 Task: Open a template Informal Letter by  Plum save the file as illustration.txt Remove the following options from template: 'your brand'. Replace Hello Fan with ' Hello' and change the date to 30 June, 2023. Replace body of the letter with  I wanted to express my deepest gratitude for your help. Your assistance made a significant difference in my life. Thank you from the bottom of my heart.; apply Font Style 'Tahoma' and font size  14 Add name: Jane
Action: Mouse moved to (683, 87)
Screenshot: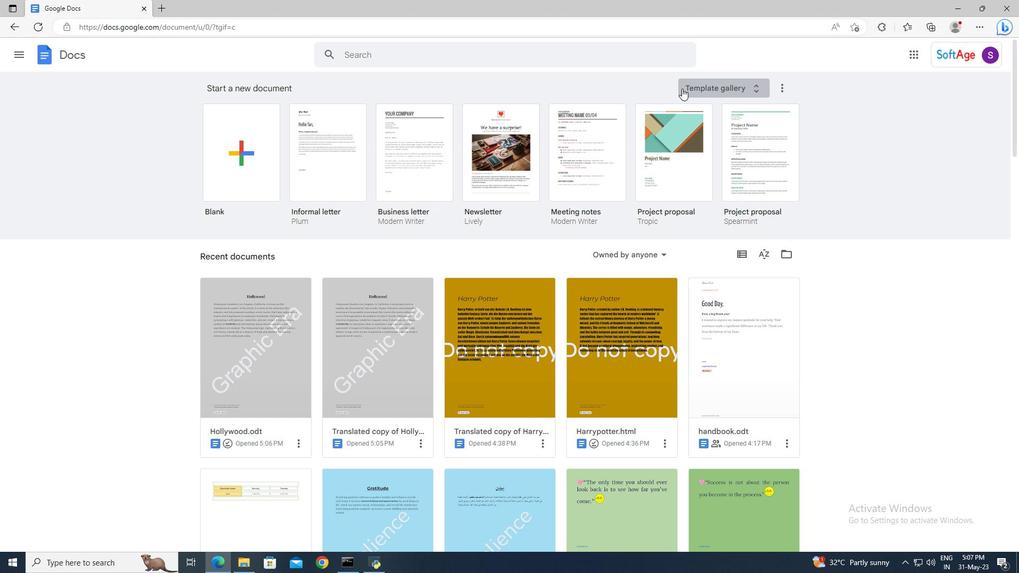 
Action: Mouse pressed left at (683, 87)
Screenshot: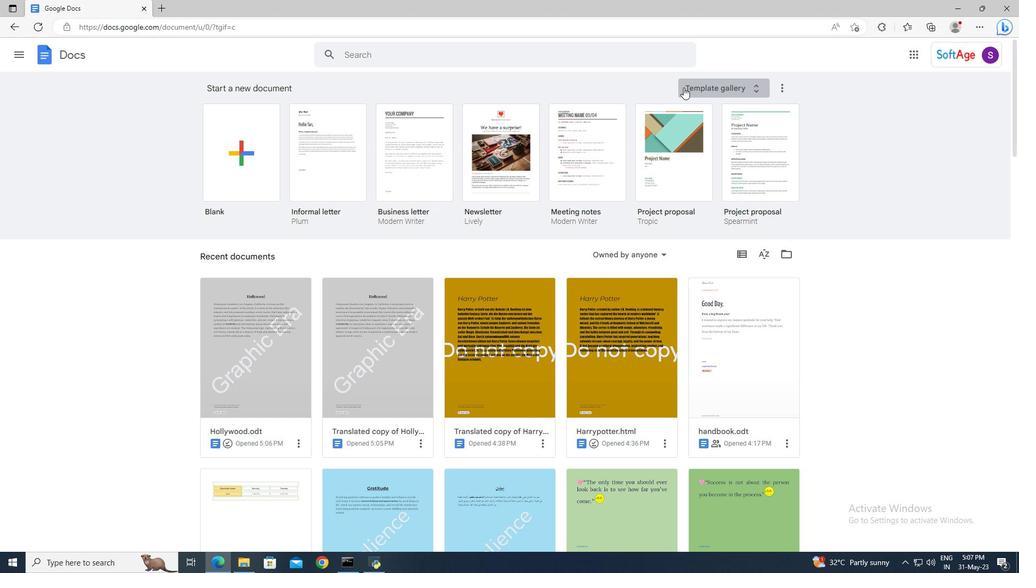 
Action: Mouse moved to (673, 128)
Screenshot: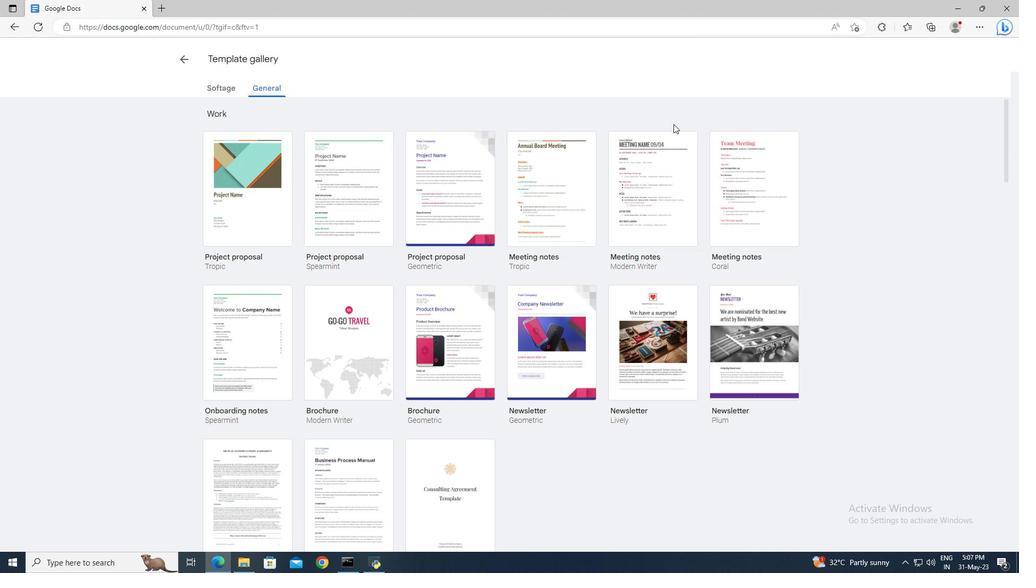 
Action: Mouse scrolled (673, 128) with delta (0, 0)
Screenshot: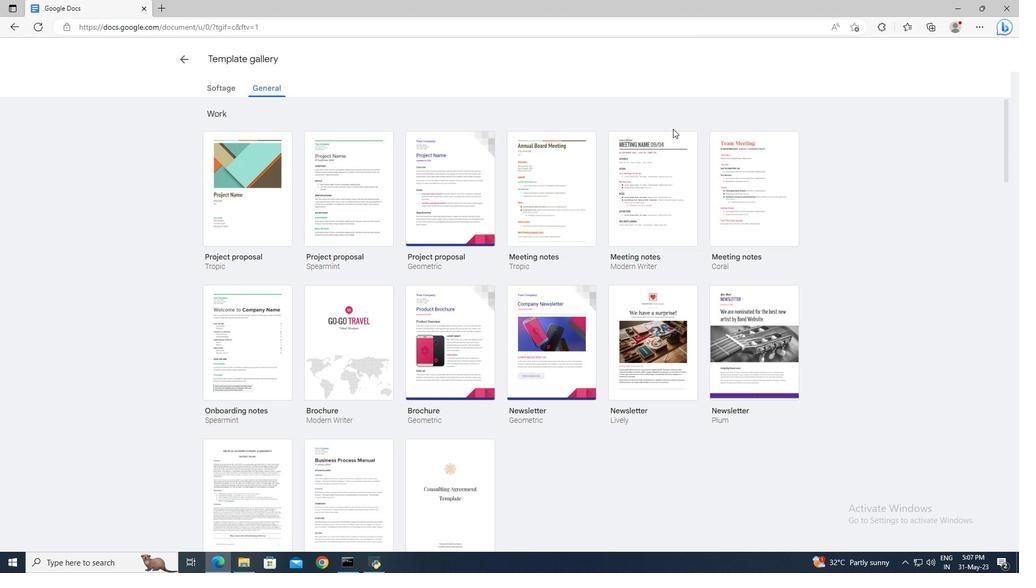 
Action: Mouse scrolled (673, 128) with delta (0, 0)
Screenshot: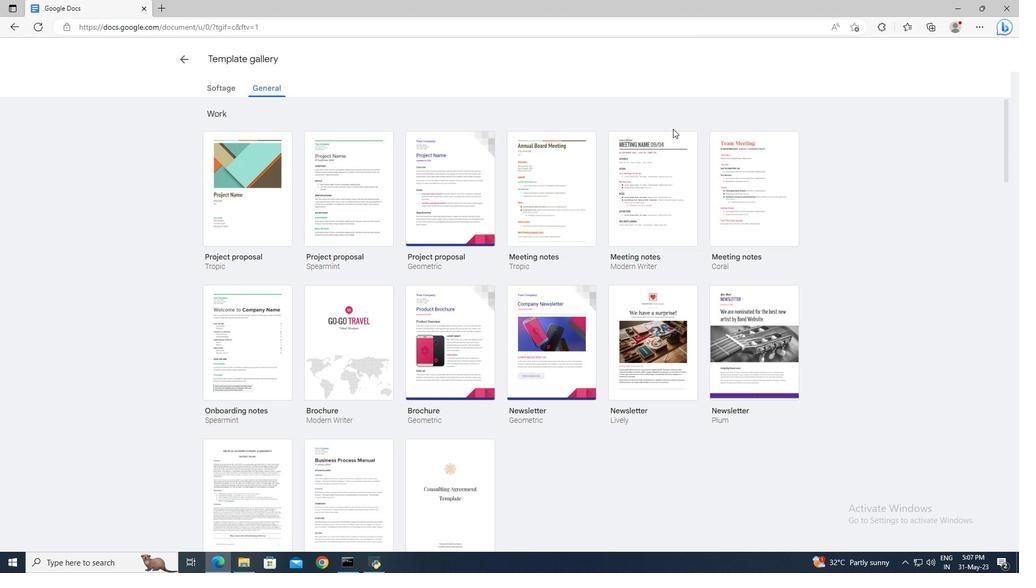 
Action: Mouse scrolled (673, 128) with delta (0, 0)
Screenshot: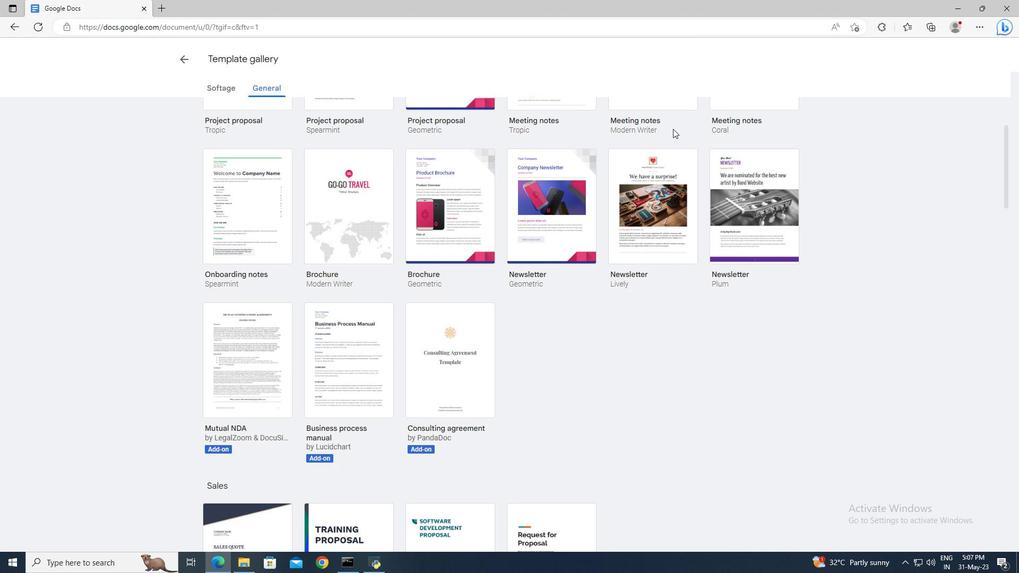 
Action: Mouse scrolled (673, 128) with delta (0, 0)
Screenshot: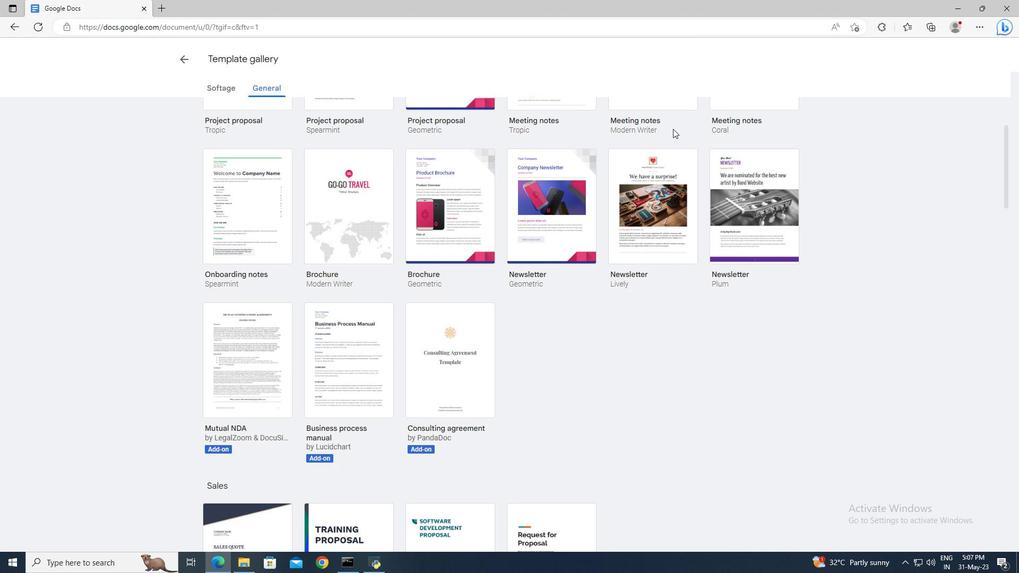 
Action: Mouse scrolled (673, 128) with delta (0, 0)
Screenshot: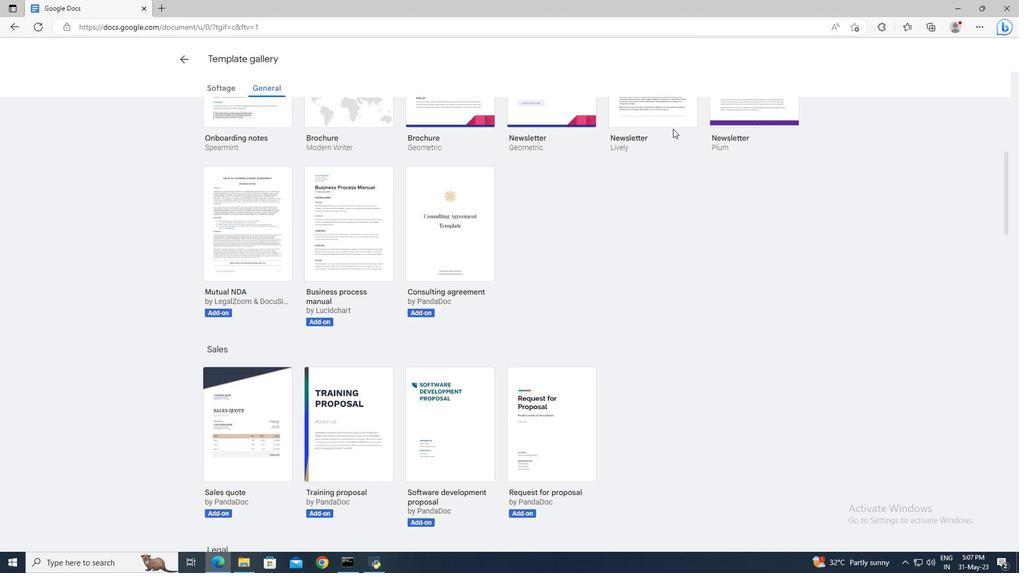 
Action: Mouse scrolled (673, 128) with delta (0, 0)
Screenshot: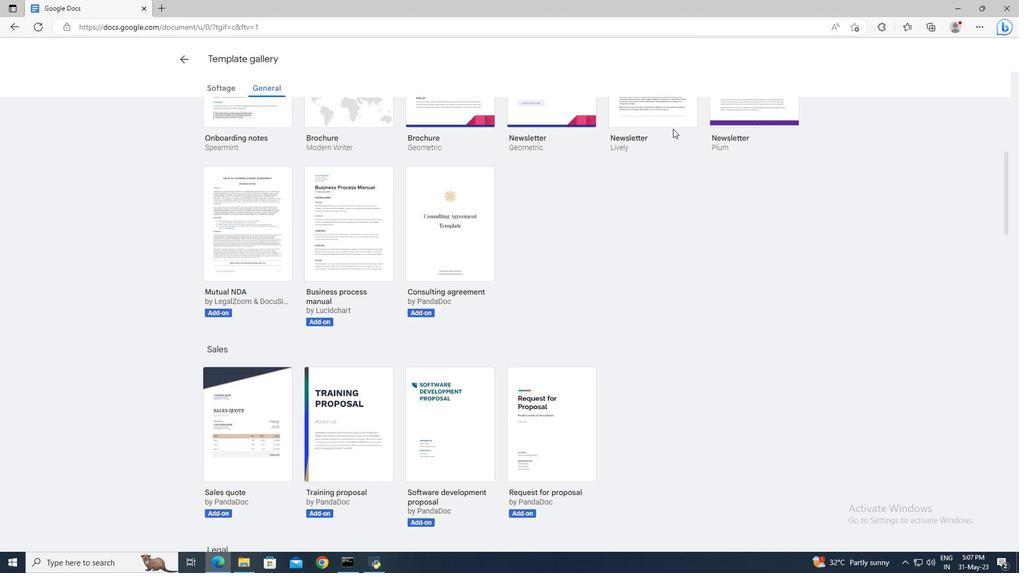 
Action: Mouse scrolled (673, 128) with delta (0, 0)
Screenshot: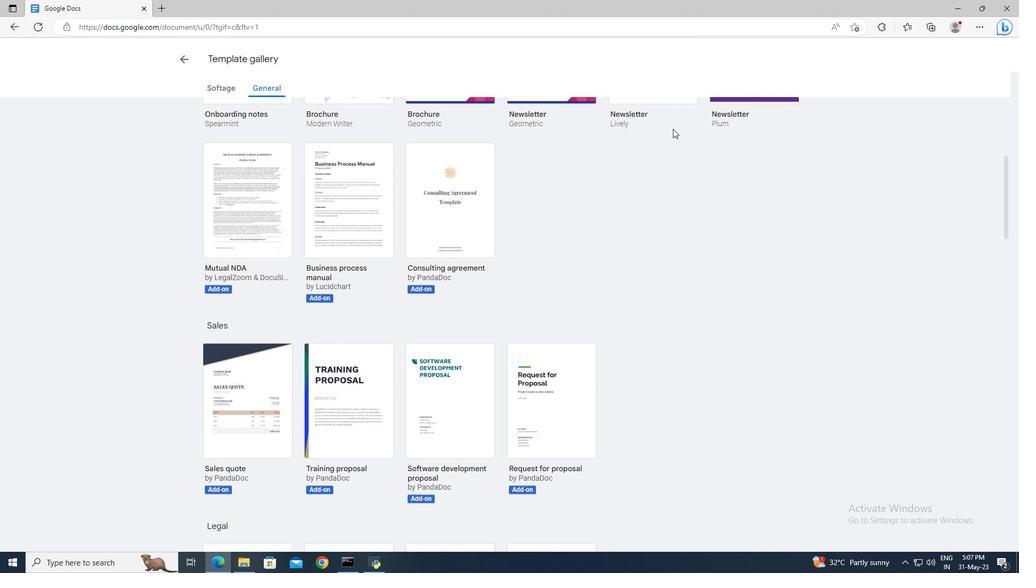 
Action: Mouse scrolled (673, 128) with delta (0, 0)
Screenshot: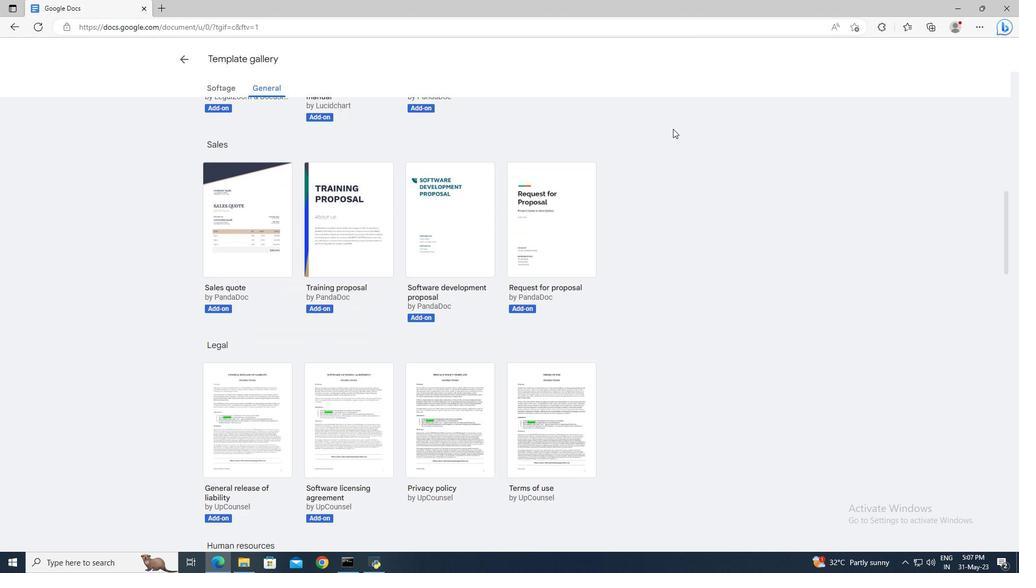 
Action: Mouse scrolled (673, 128) with delta (0, 0)
Screenshot: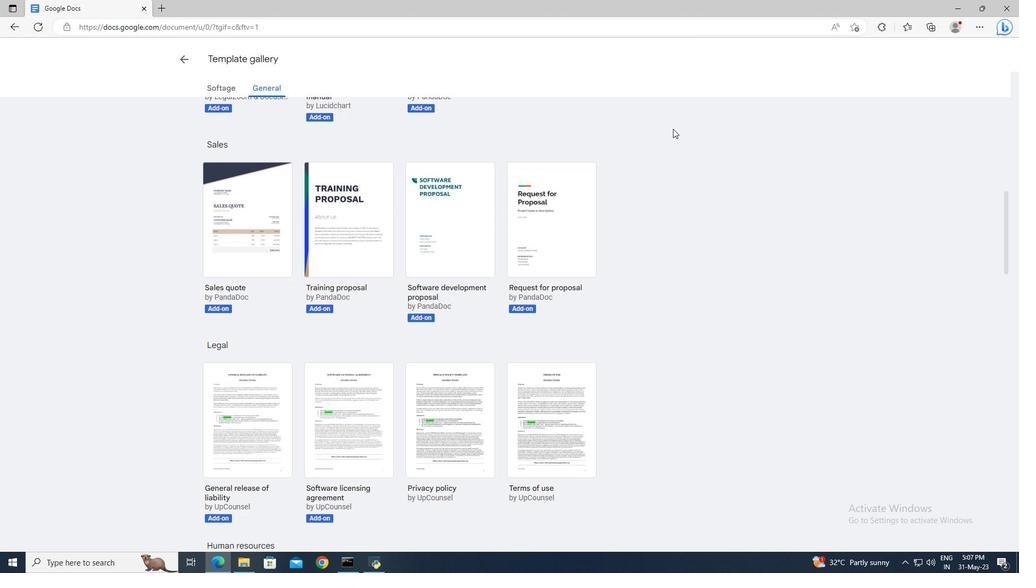 
Action: Mouse scrolled (673, 128) with delta (0, 0)
Screenshot: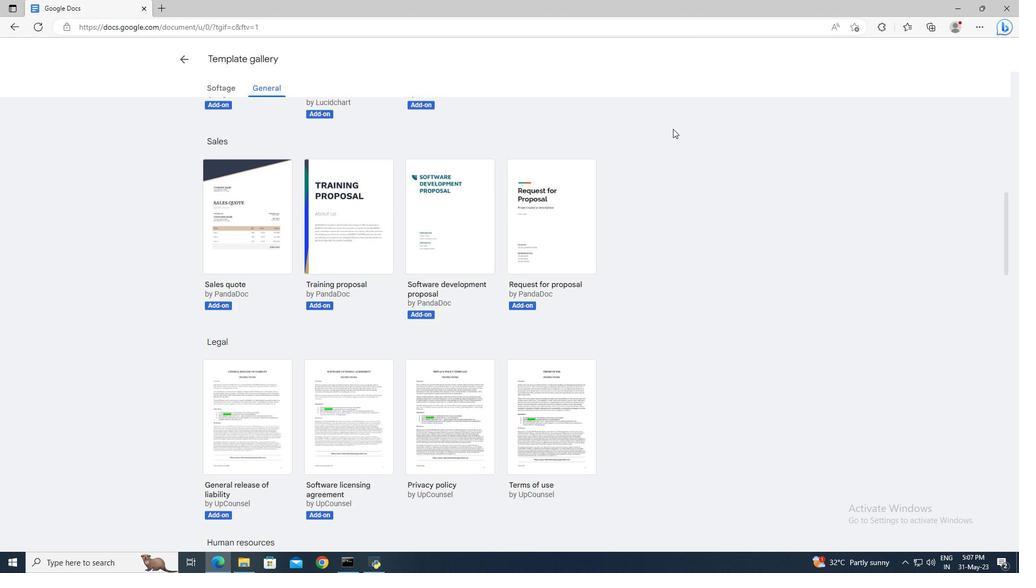 
Action: Mouse scrolled (673, 128) with delta (0, 0)
Screenshot: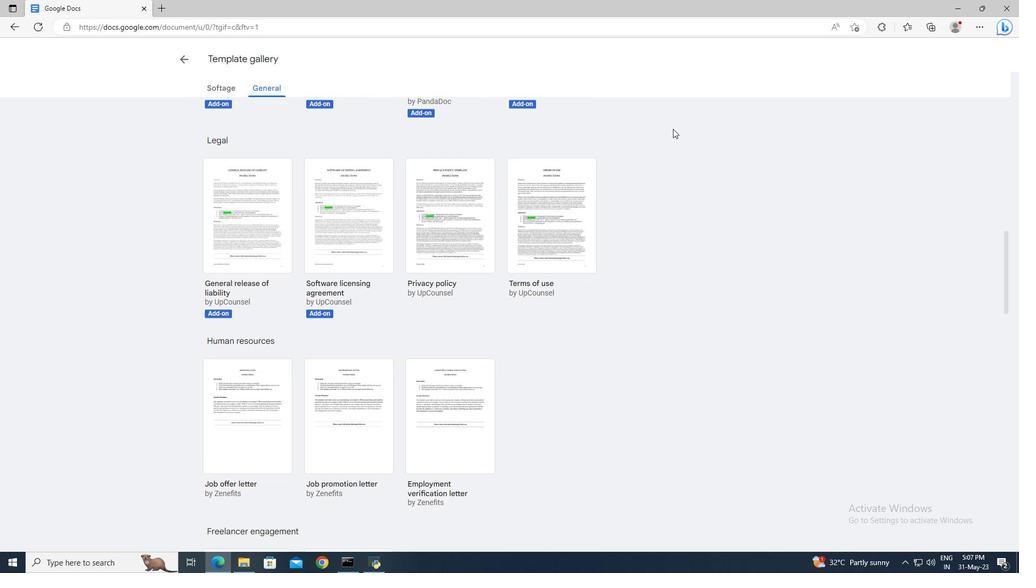
Action: Mouse scrolled (673, 128) with delta (0, 0)
Screenshot: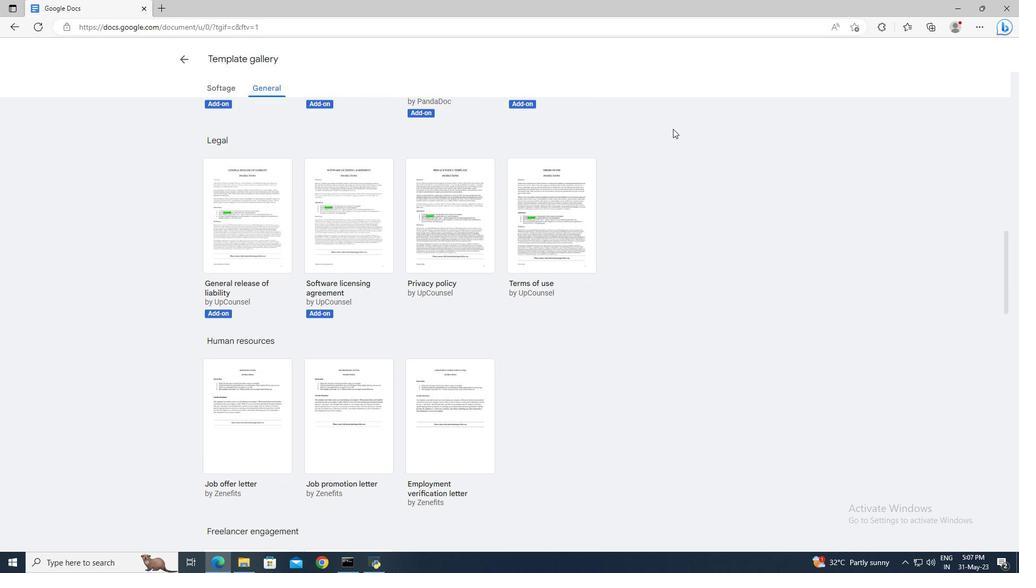 
Action: Mouse scrolled (673, 128) with delta (0, 0)
Screenshot: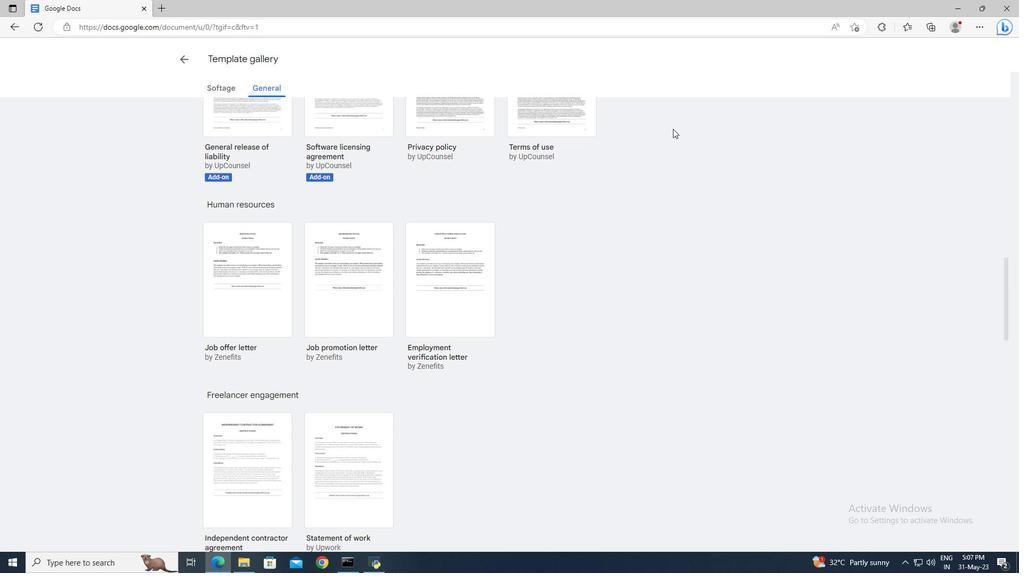 
Action: Mouse scrolled (673, 128) with delta (0, 0)
Screenshot: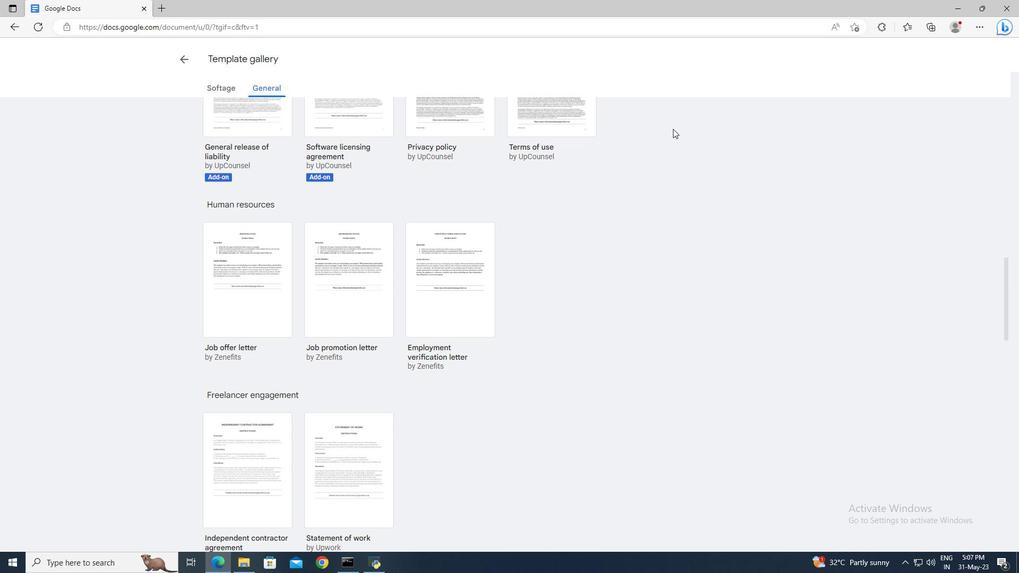 
Action: Mouse scrolled (673, 128) with delta (0, 0)
Screenshot: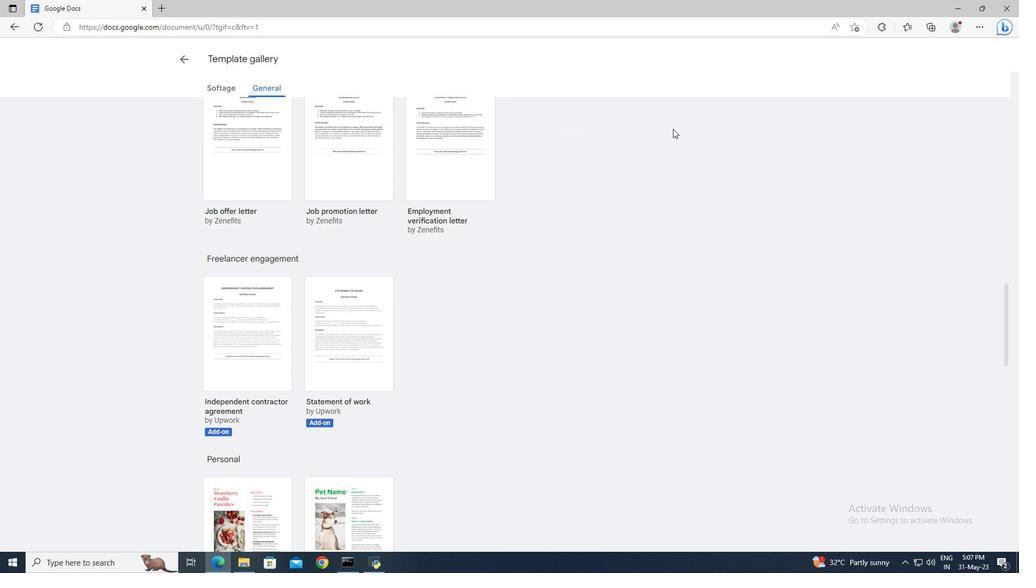 
Action: Mouse scrolled (673, 128) with delta (0, 0)
Screenshot: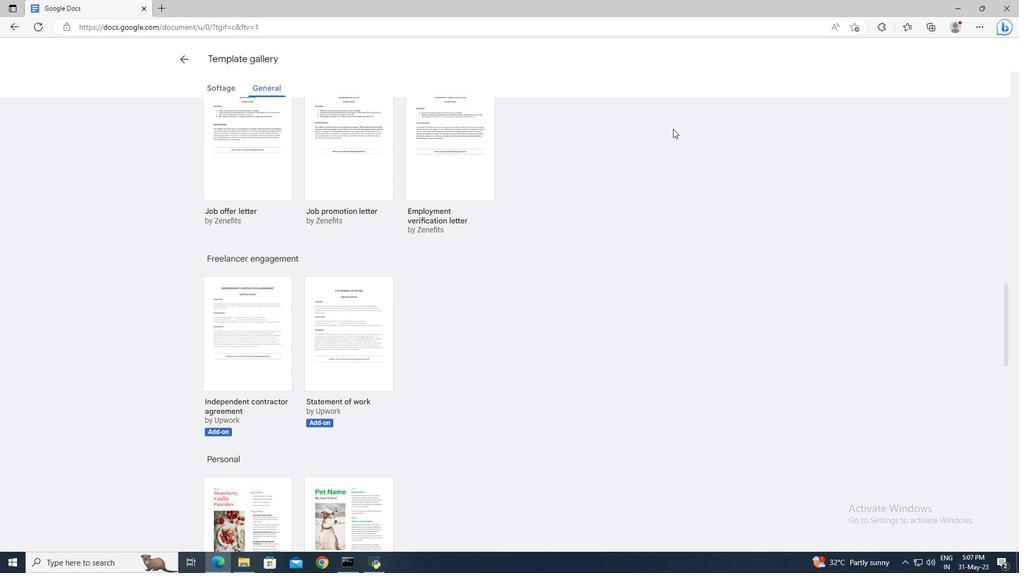 
Action: Mouse scrolled (673, 128) with delta (0, 0)
Screenshot: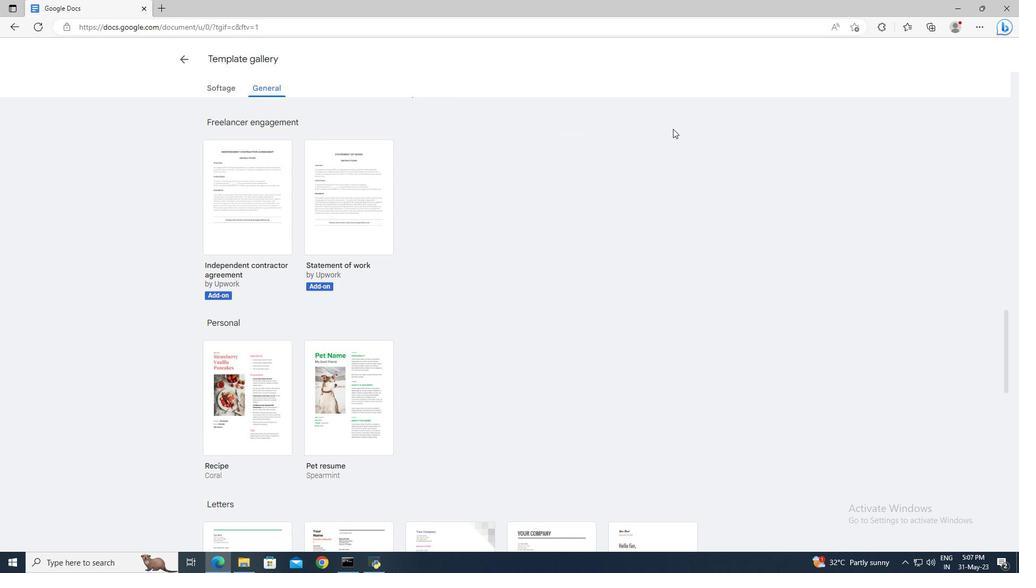 
Action: Mouse scrolled (673, 128) with delta (0, 0)
Screenshot: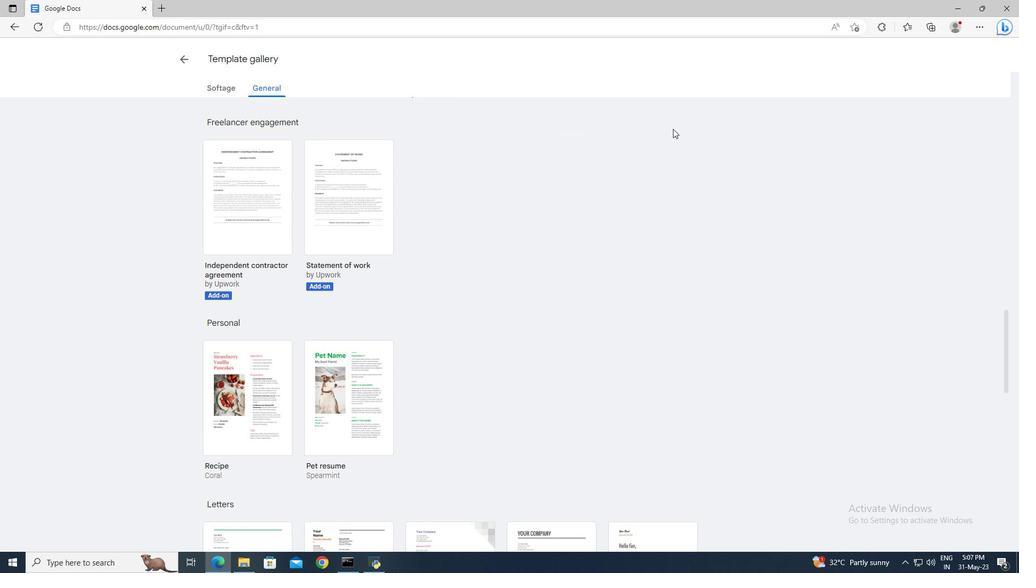 
Action: Mouse moved to (673, 129)
Screenshot: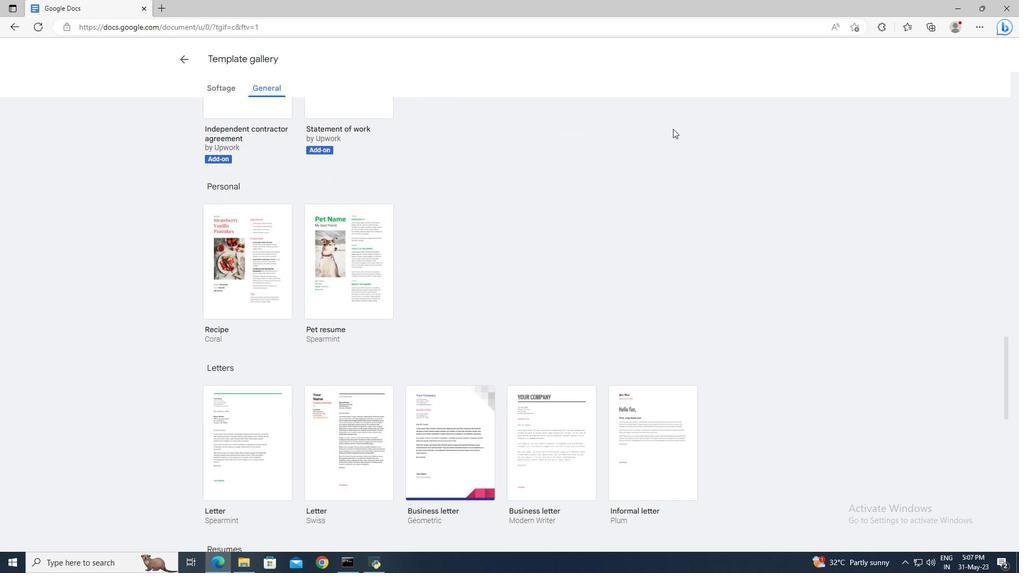 
Action: Mouse scrolled (673, 128) with delta (0, 0)
Screenshot: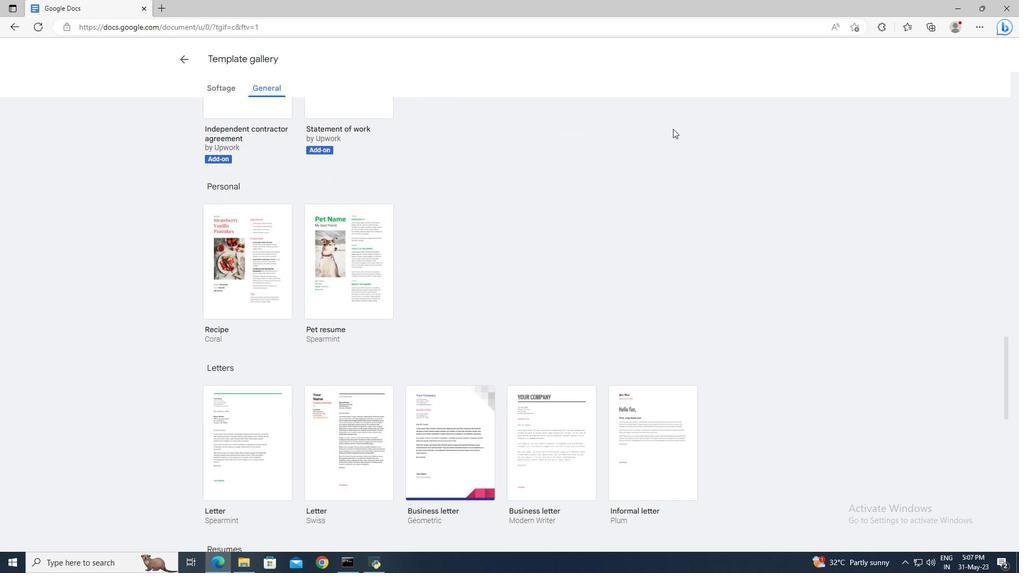 
Action: Mouse scrolled (673, 128) with delta (0, 0)
Screenshot: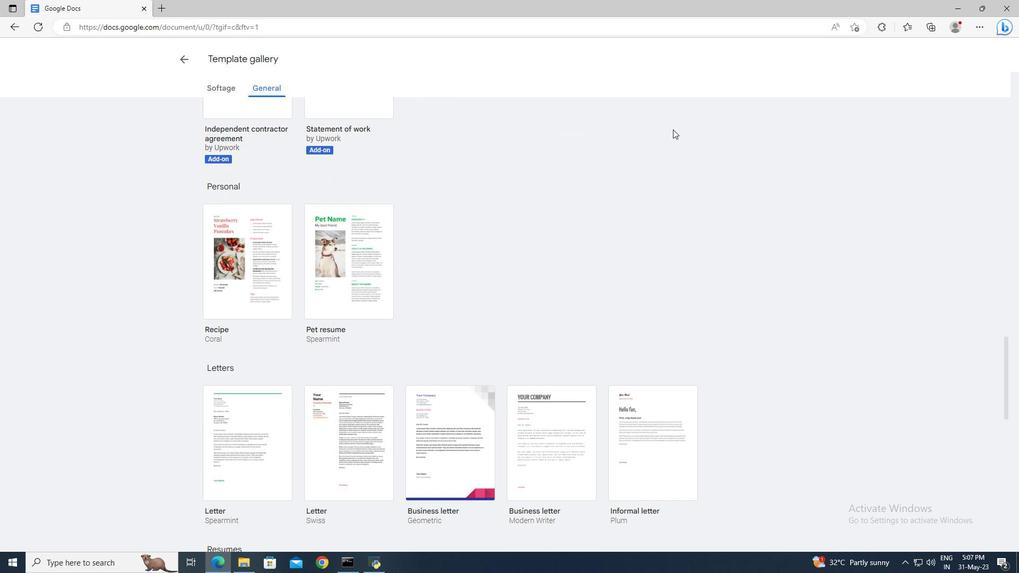
Action: Mouse moved to (658, 288)
Screenshot: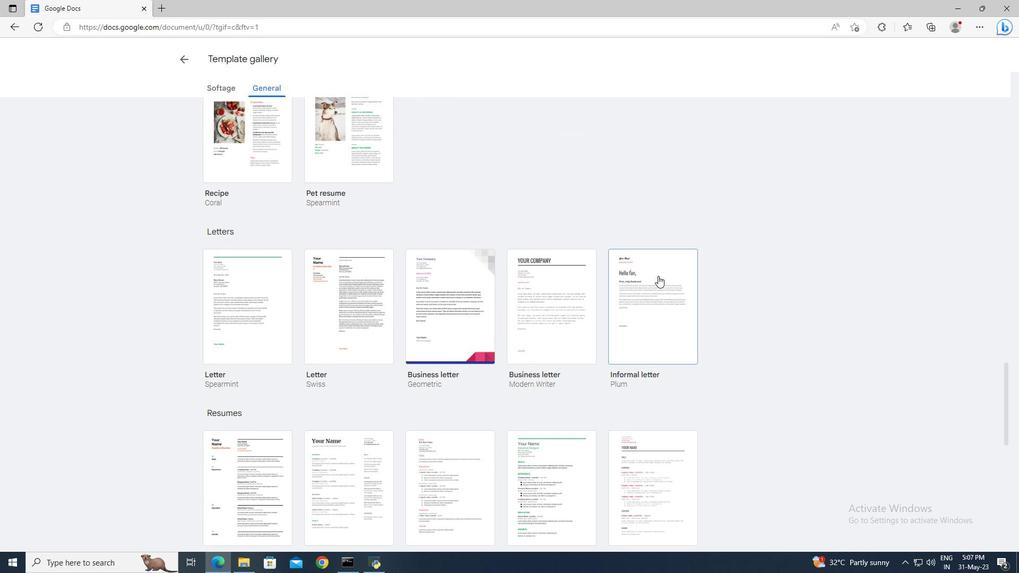 
Action: Mouse pressed left at (658, 288)
Screenshot: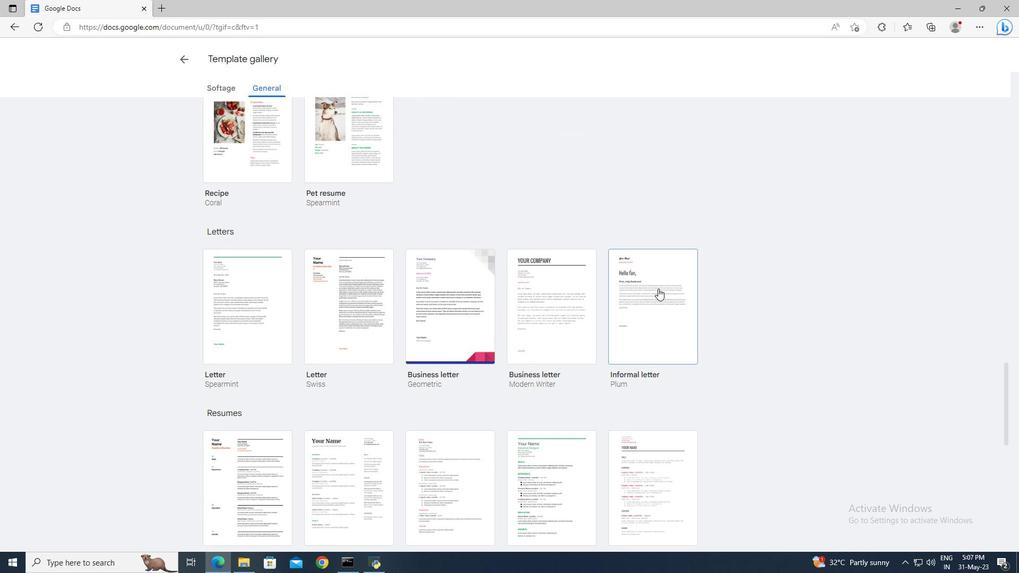 
Action: Mouse moved to (79, 47)
Screenshot: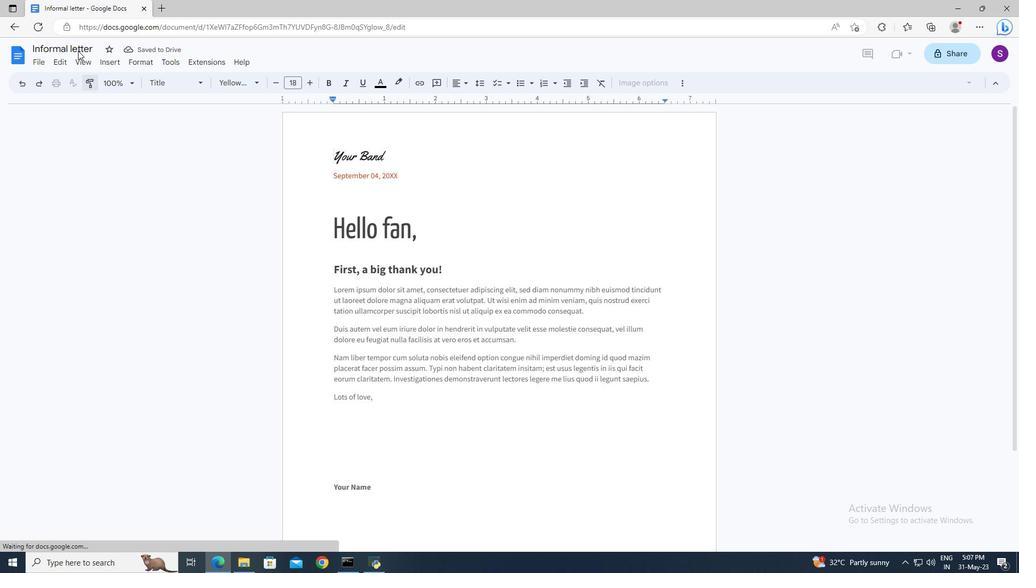 
Action: Mouse pressed left at (79, 47)
Screenshot: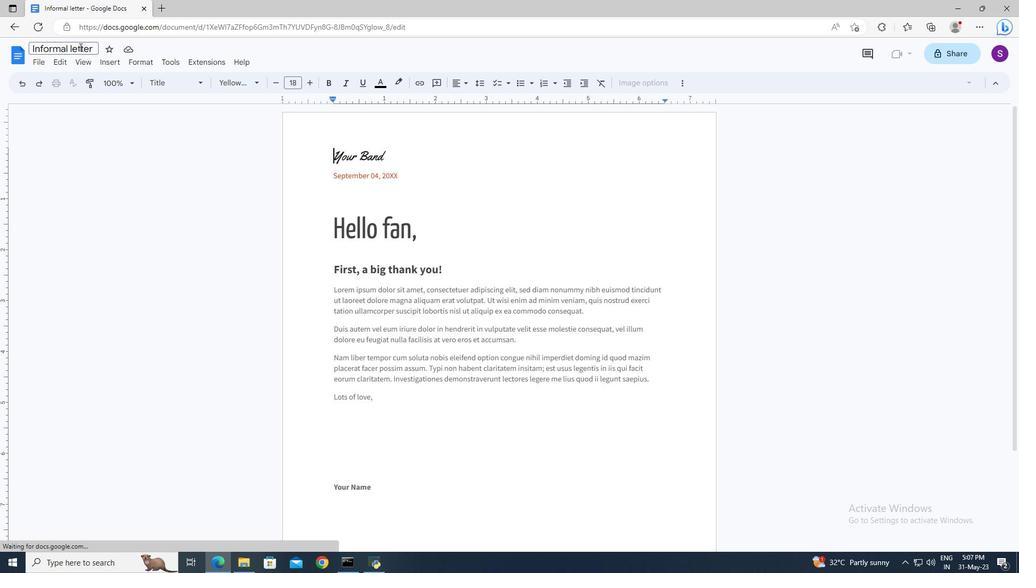 
Action: Key pressed ctrl+A<Key.delete>illustration.txt<Key.enter>
Screenshot: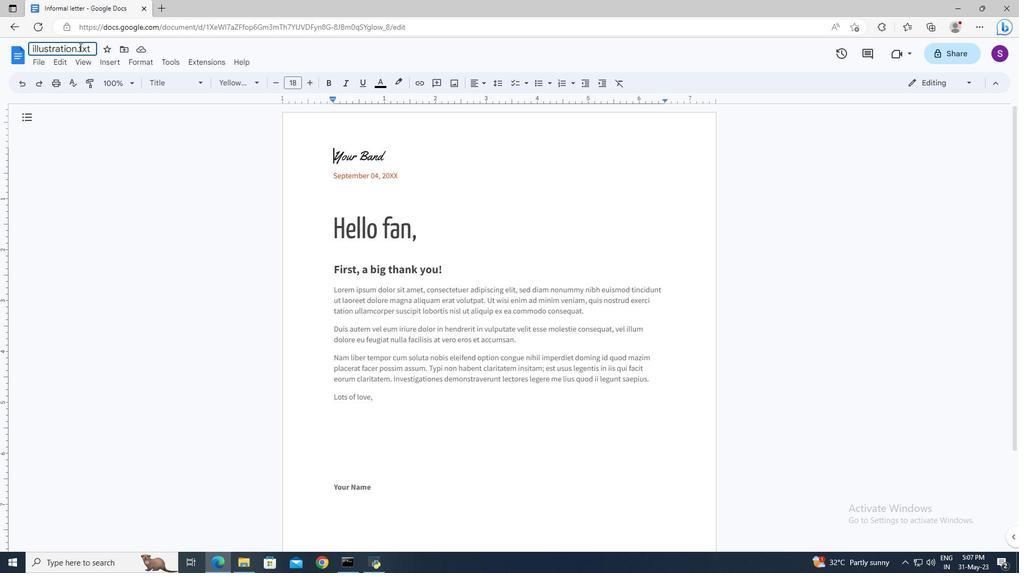 
Action: Mouse moved to (314, 152)
Screenshot: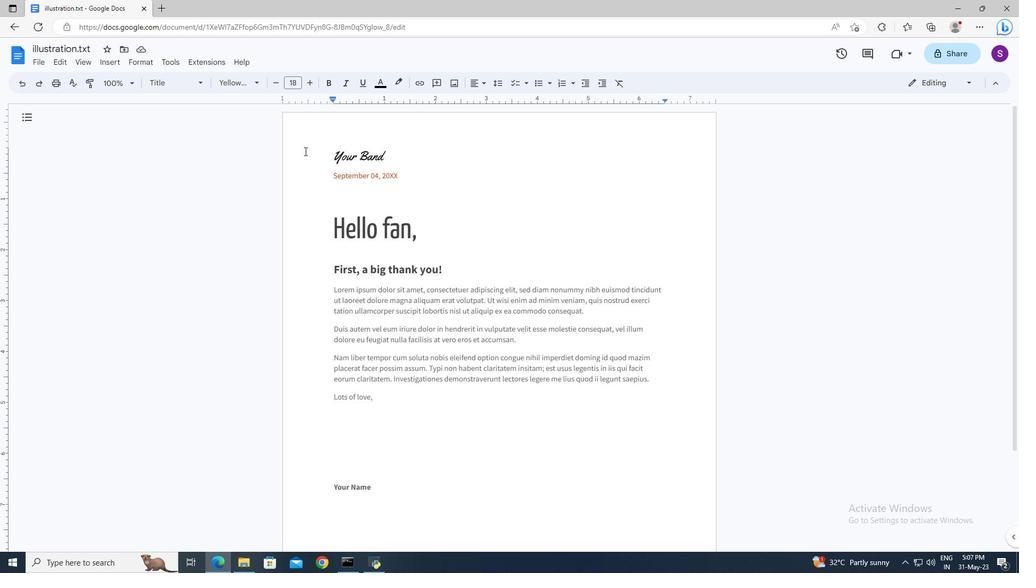 
Action: Key pressed <Key.shift><Key.down><Key.delete>
Screenshot: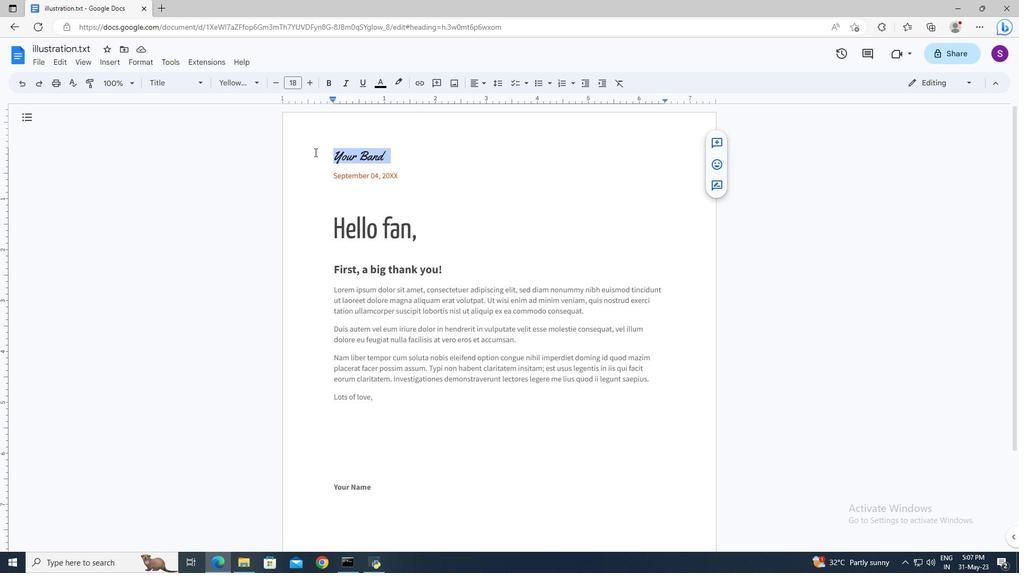 
Action: Mouse moved to (333, 208)
Screenshot: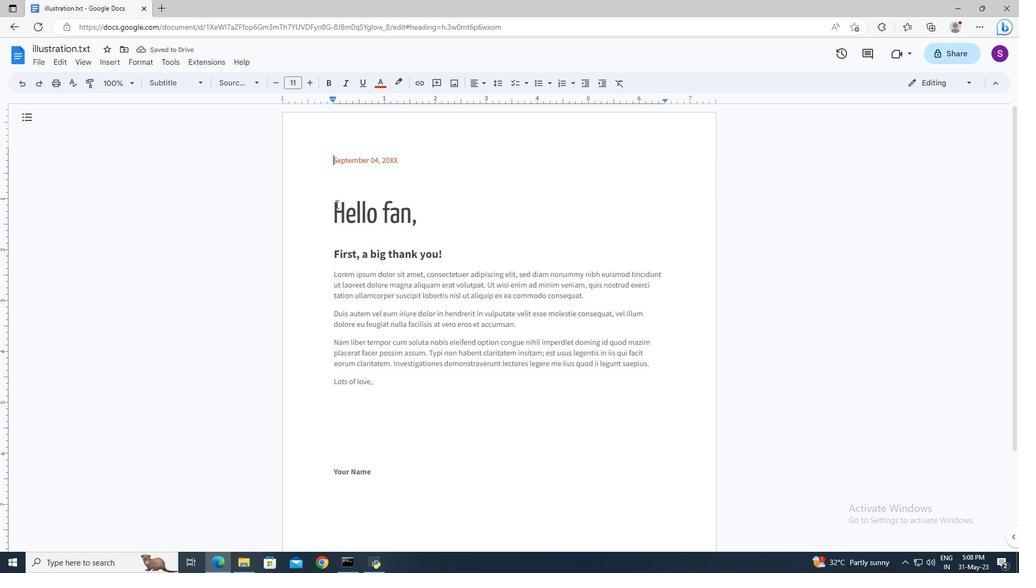 
Action: Mouse pressed left at (333, 208)
Screenshot: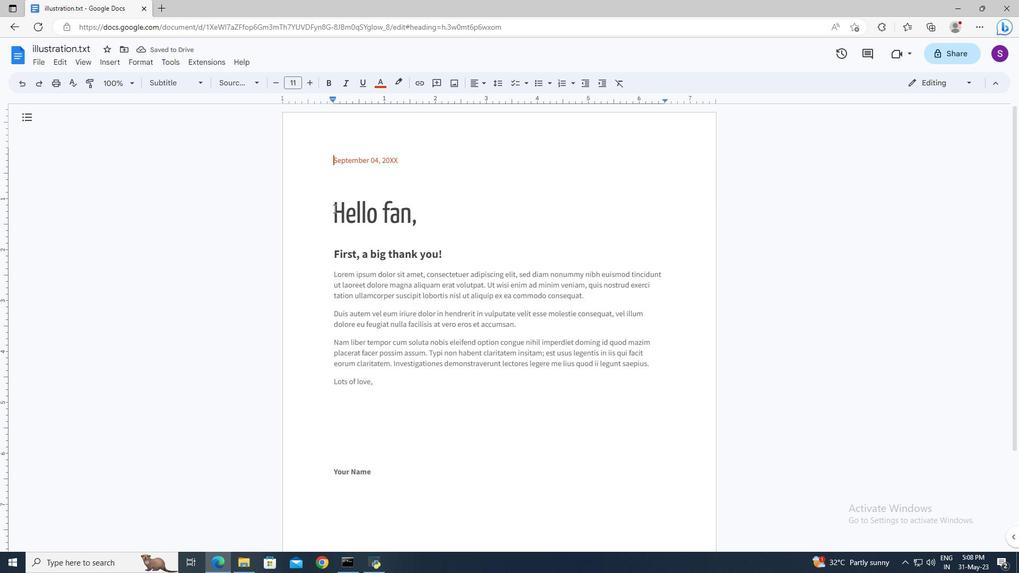 
Action: Key pressed <Key.shift><Key.right><Key.right><Key.shift>Hello
Screenshot: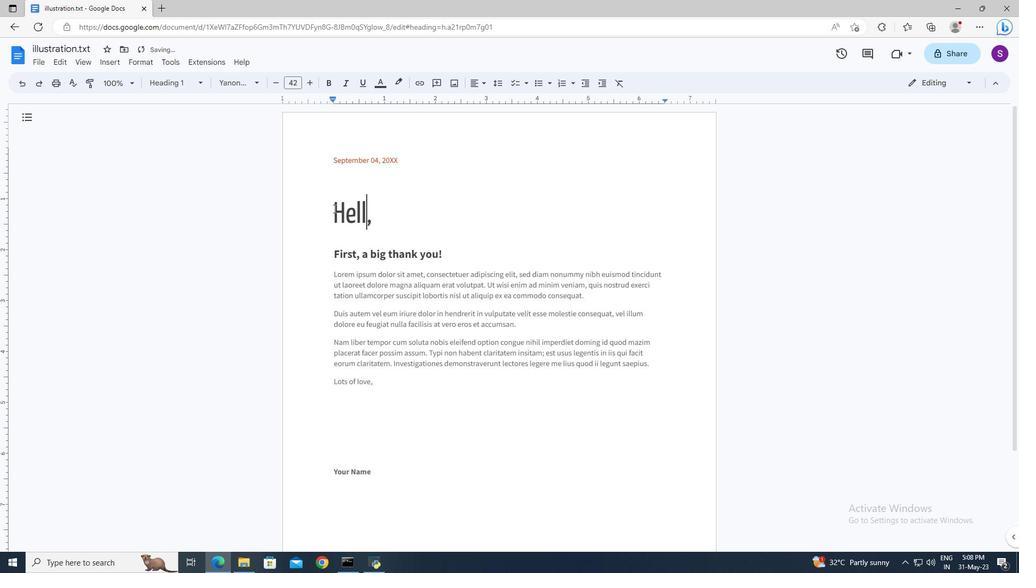 
Action: Mouse moved to (330, 162)
Screenshot: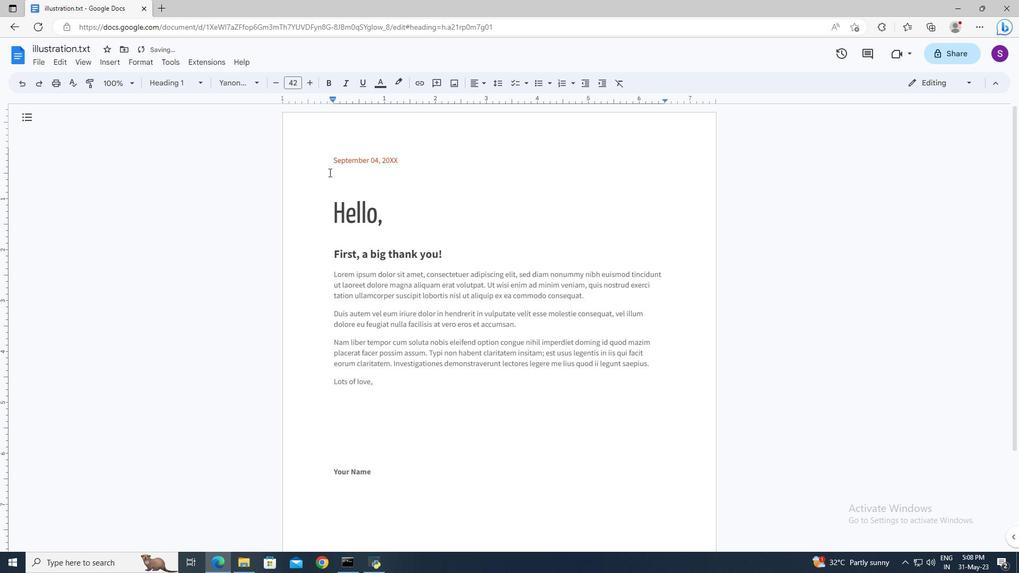
Action: Mouse pressed left at (330, 162)
Screenshot: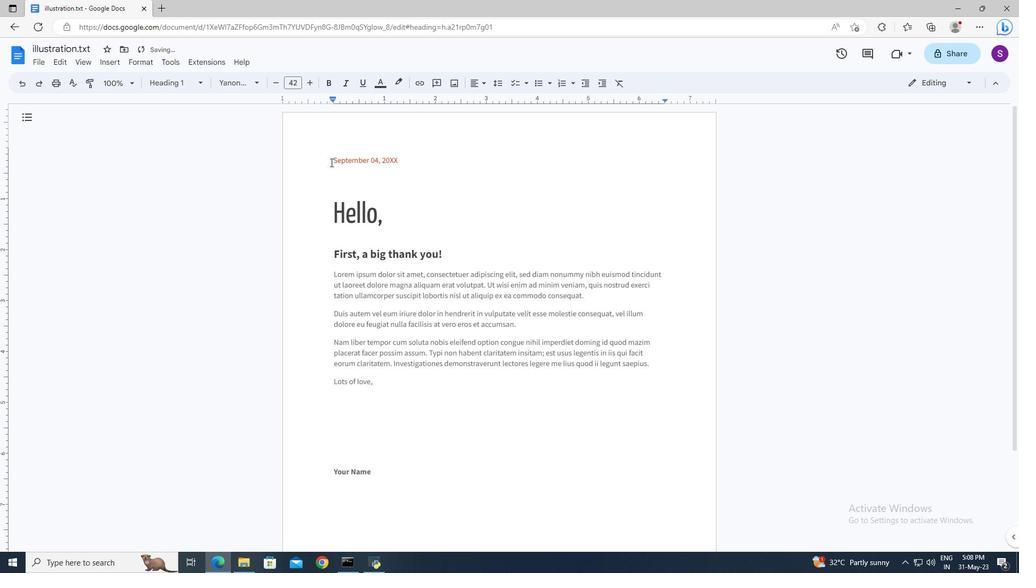 
Action: Key pressed <Key.shift><Key.right><Key.right><Key.right><Key.shift><Key.right><Key.delete>30<Key.space><Key.shift>June,<Key.space>2023
Screenshot: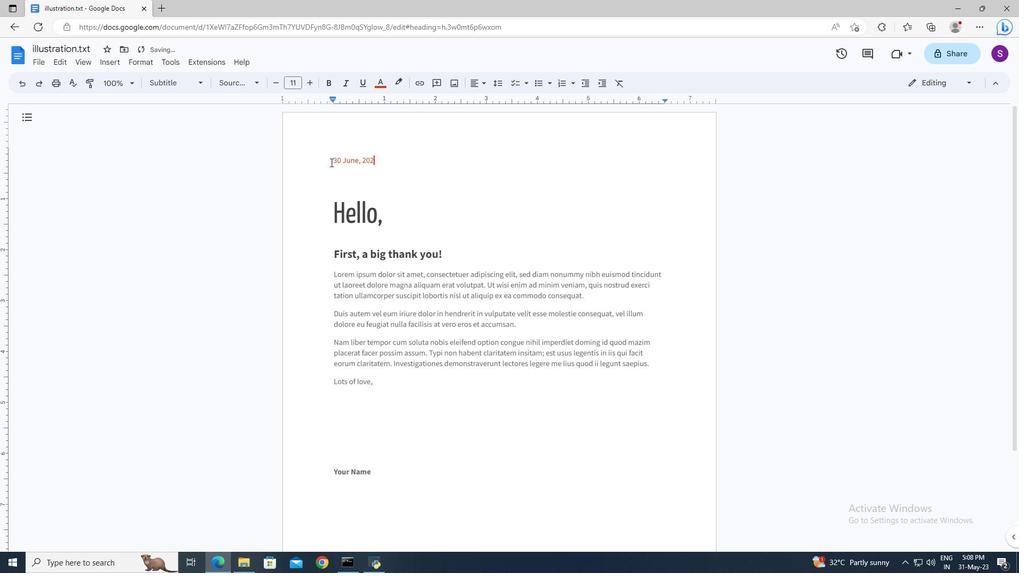 
Action: Mouse moved to (333, 272)
Screenshot: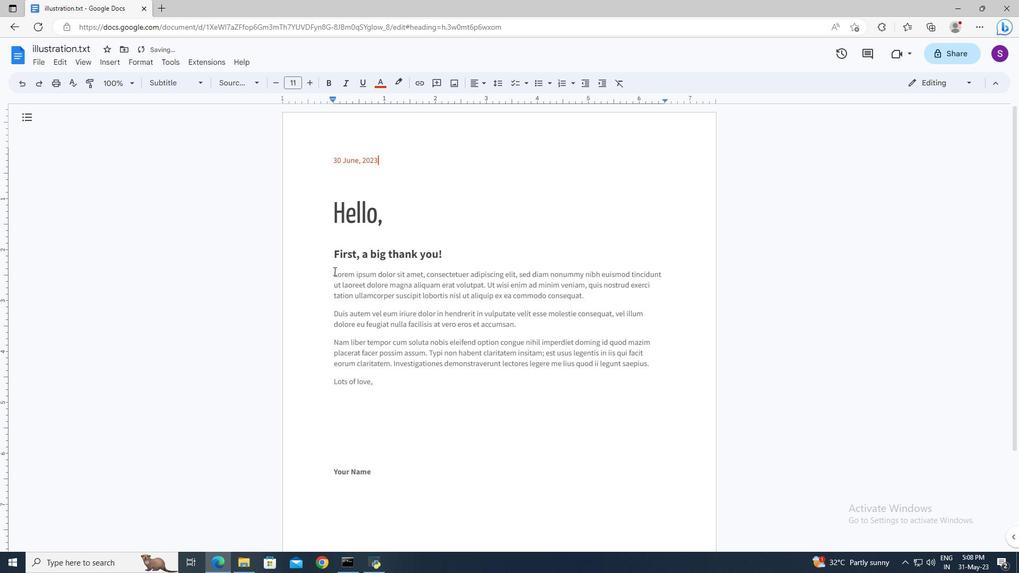 
Action: Mouse pressed left at (333, 272)
Screenshot: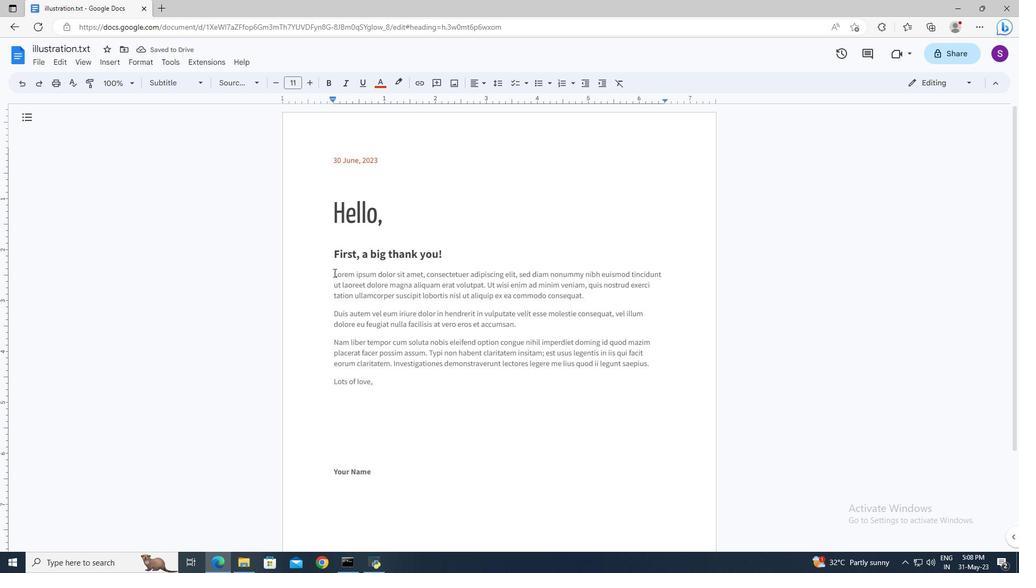 
Action: Mouse moved to (334, 272)
Screenshot: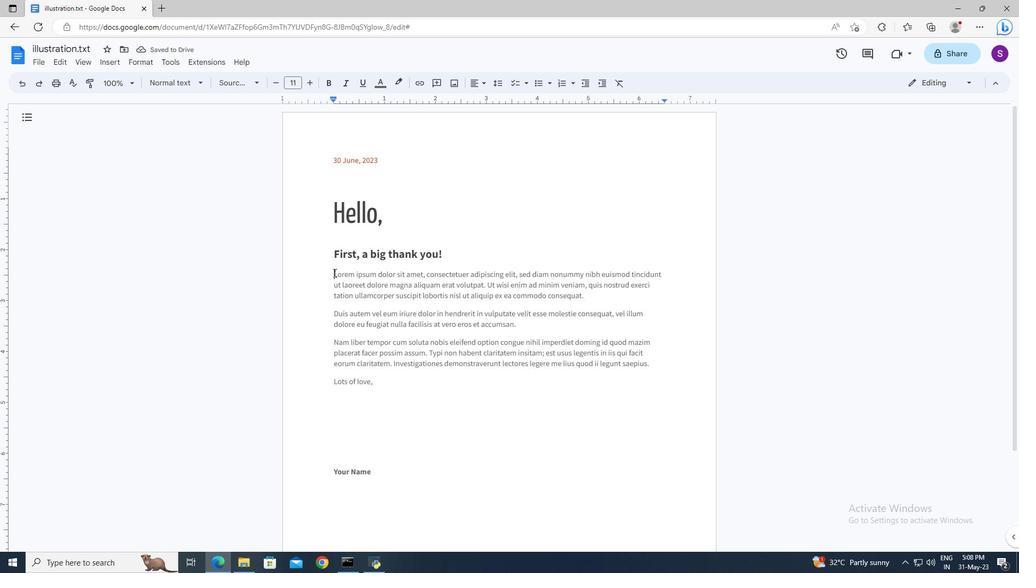 
Action: Key pressed <Key.shift><Key.down><Key.down><Key.down><Key.delete><Key.enter><Key.up><Key.shift>I<Key.space>wanted<Key.space>to<Key.space>express<Key.space>my<Key.space>deepest<Key.space>gratitude<Key.space>for<Key.space>your<Key.space>help.<Key.space><Key.shift>Your<Key.space>assistance<Key.space>made<Key.space>a<Key.space>significant<Key.space>difference<Key.space>in<Key.space>my<Key.space>life.<Key.space><Key.shift>Thank<Key.space>you<Key.space>from<Key.space>the<Key.space>boo<Key.backspace>ttom<Key.space>of<Key.space>my<Key.space>heart.<Key.shift><Key.up>
Screenshot: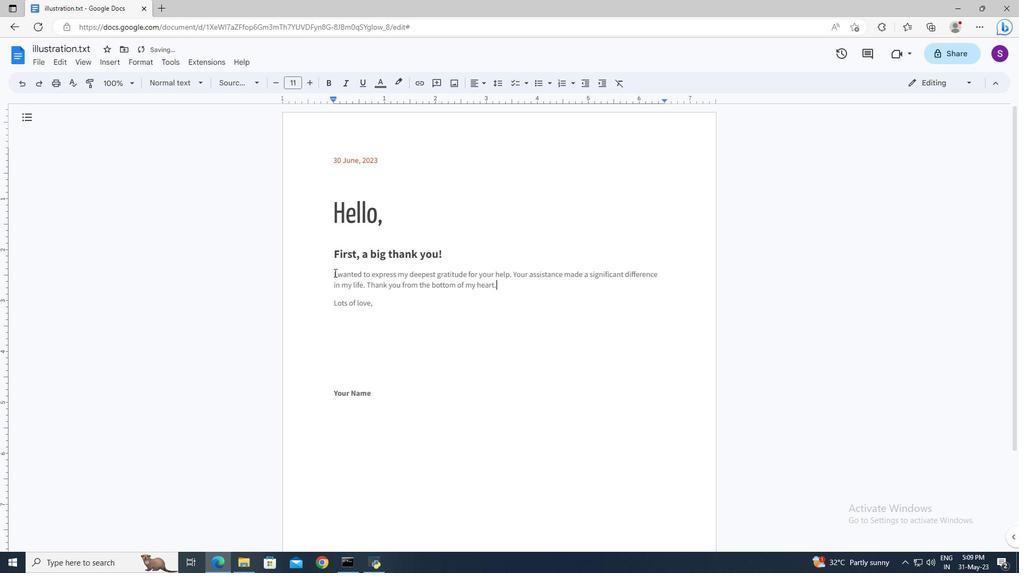 
Action: Mouse moved to (201, 87)
Screenshot: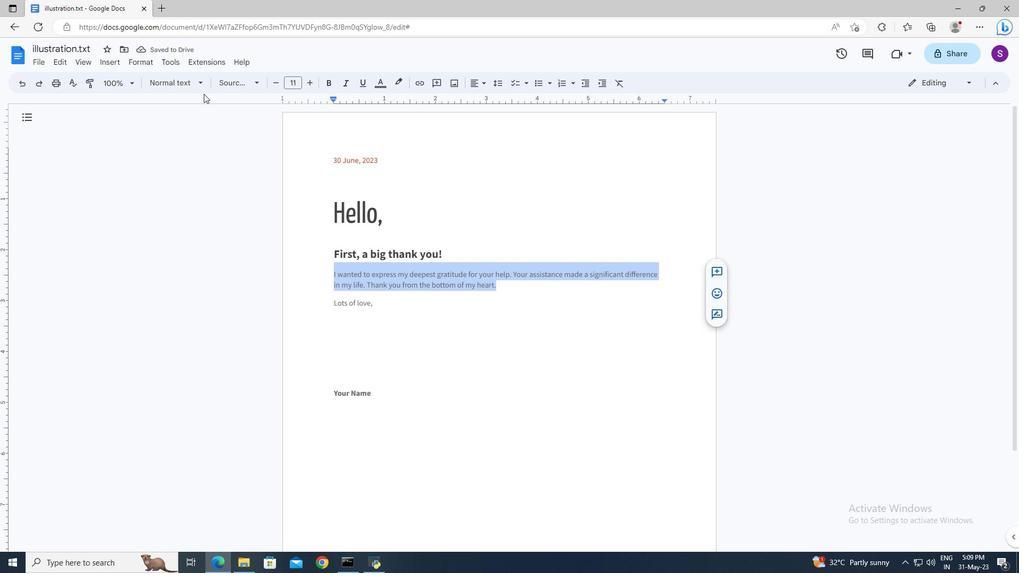
Action: Mouse pressed left at (201, 87)
Screenshot: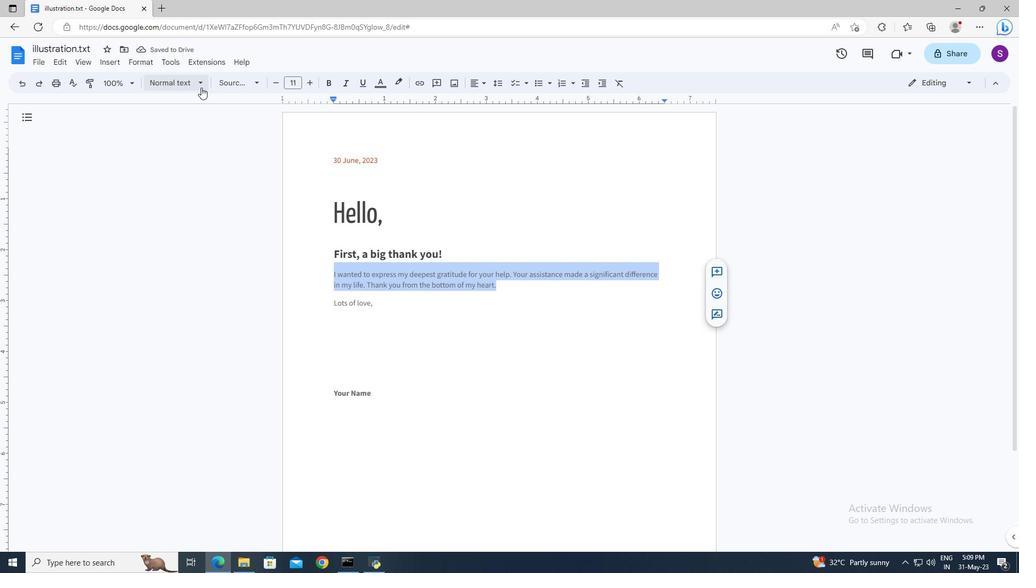 
Action: Mouse moved to (222, 80)
Screenshot: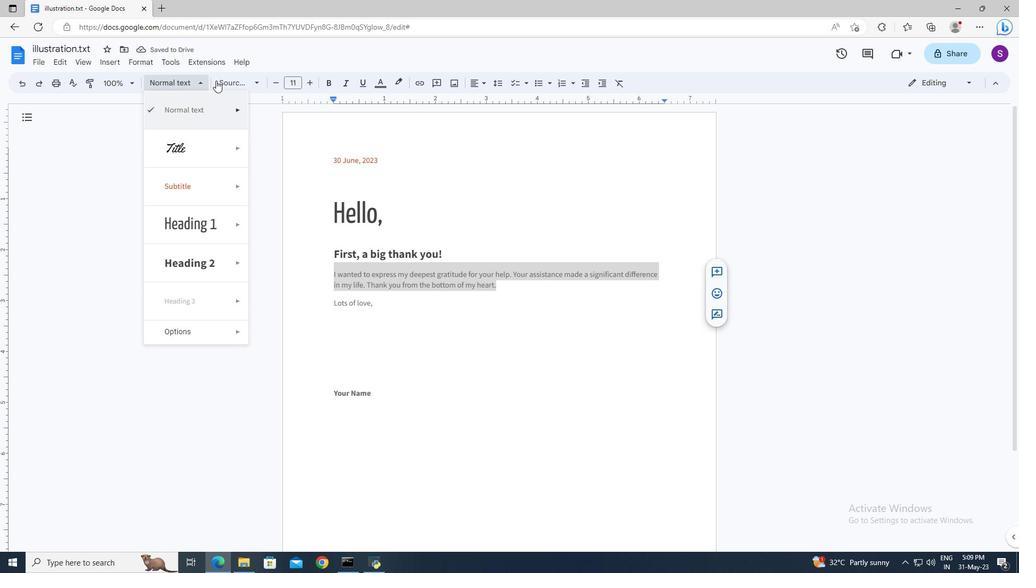 
Action: Mouse pressed left at (222, 80)
Screenshot: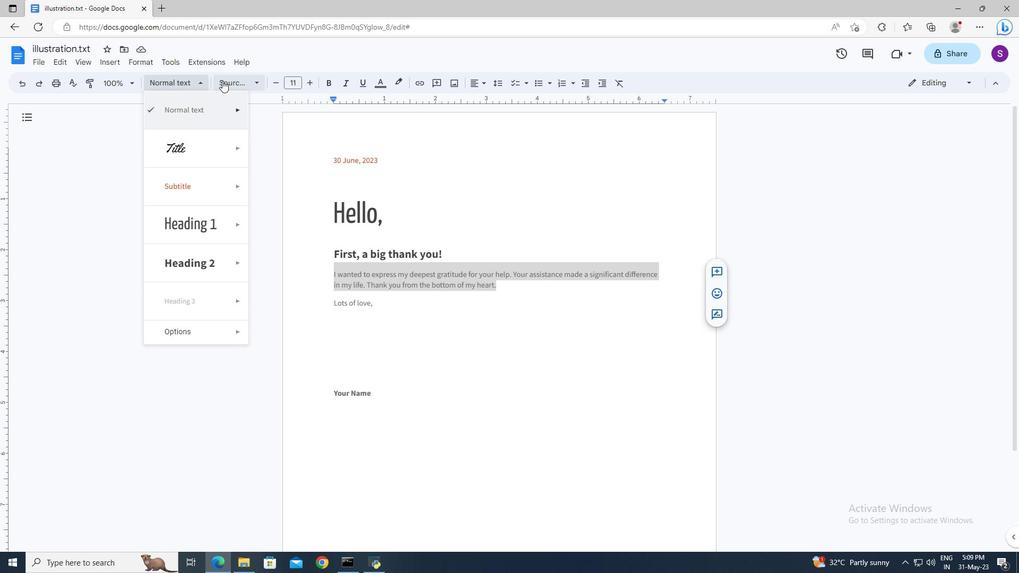 
Action: Mouse moved to (250, 230)
Screenshot: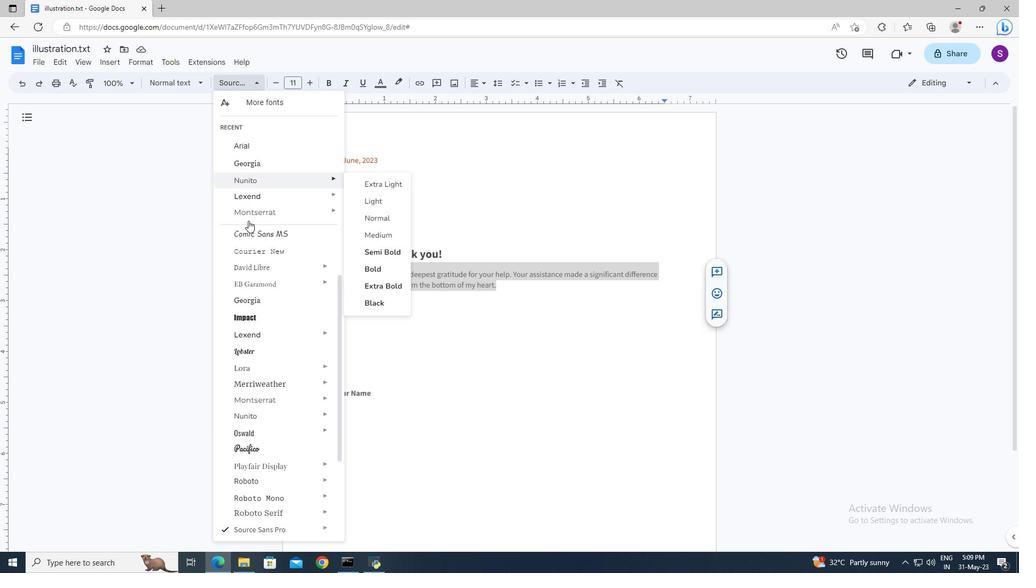 
Action: Mouse scrolled (250, 229) with delta (0, 0)
Screenshot: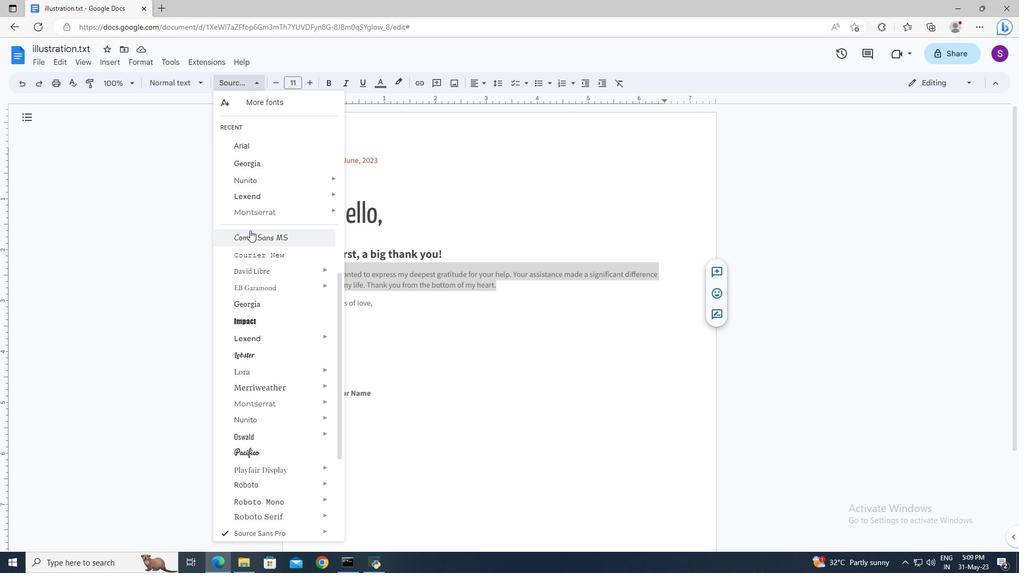 
Action: Mouse scrolled (250, 229) with delta (0, 0)
Screenshot: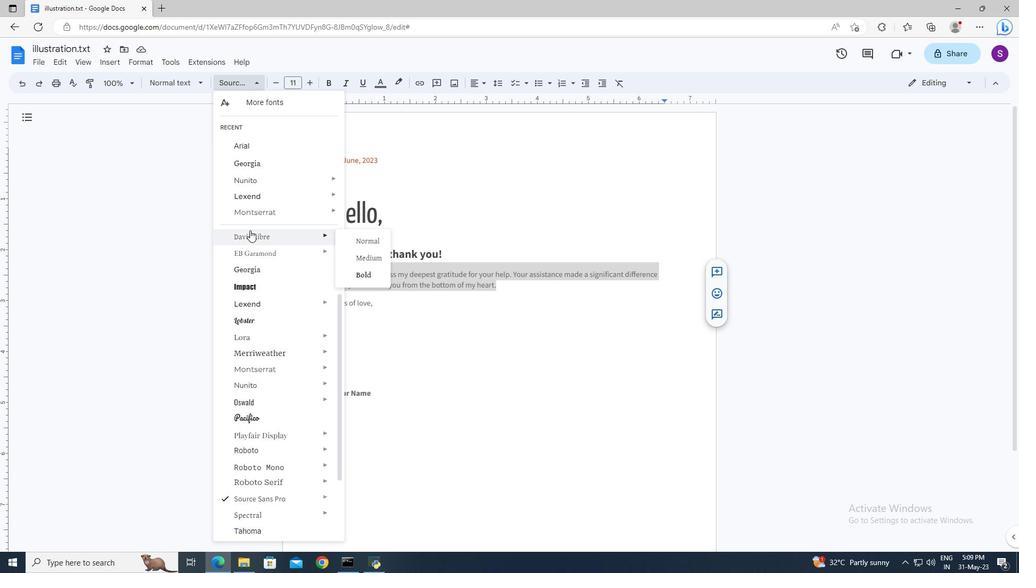 
Action: Mouse moved to (251, 490)
Screenshot: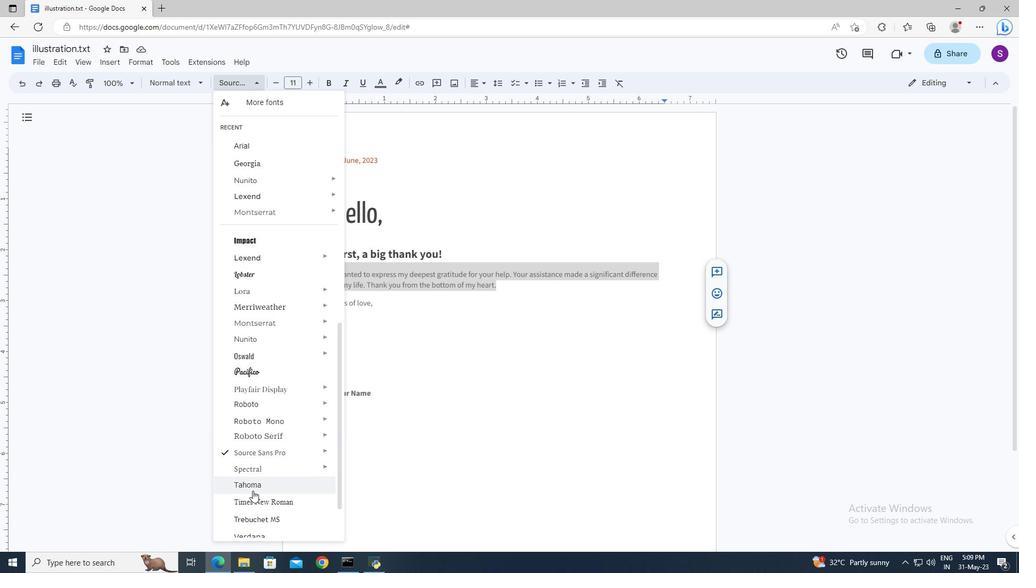 
Action: Mouse pressed left at (251, 490)
Screenshot: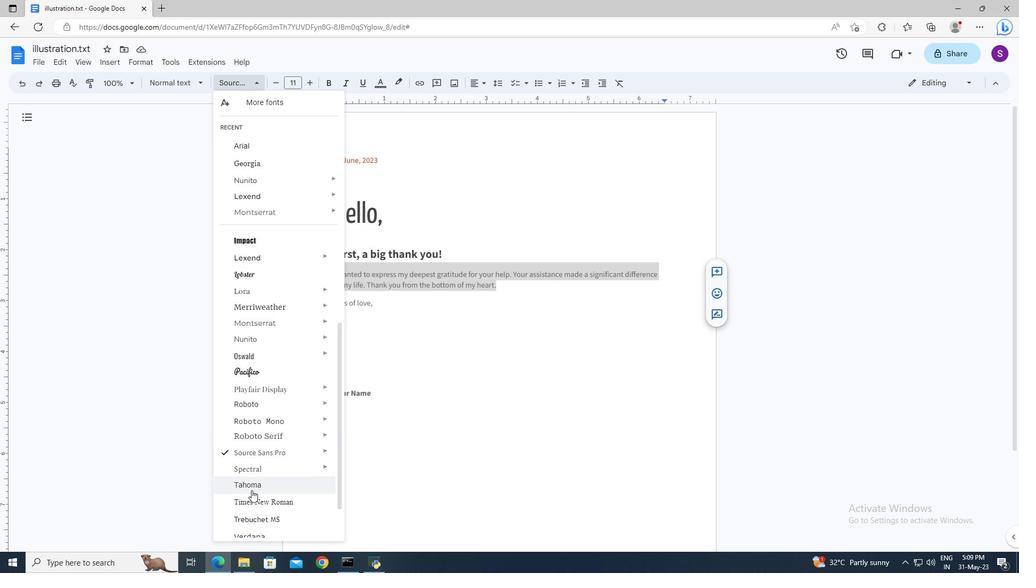 
Action: Mouse moved to (297, 86)
Screenshot: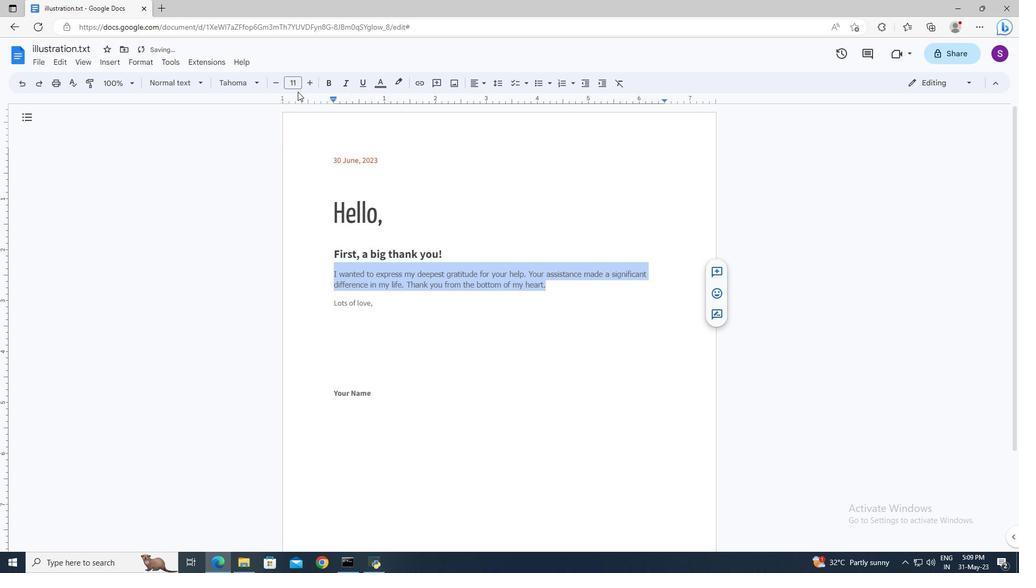 
Action: Mouse pressed left at (297, 86)
Screenshot: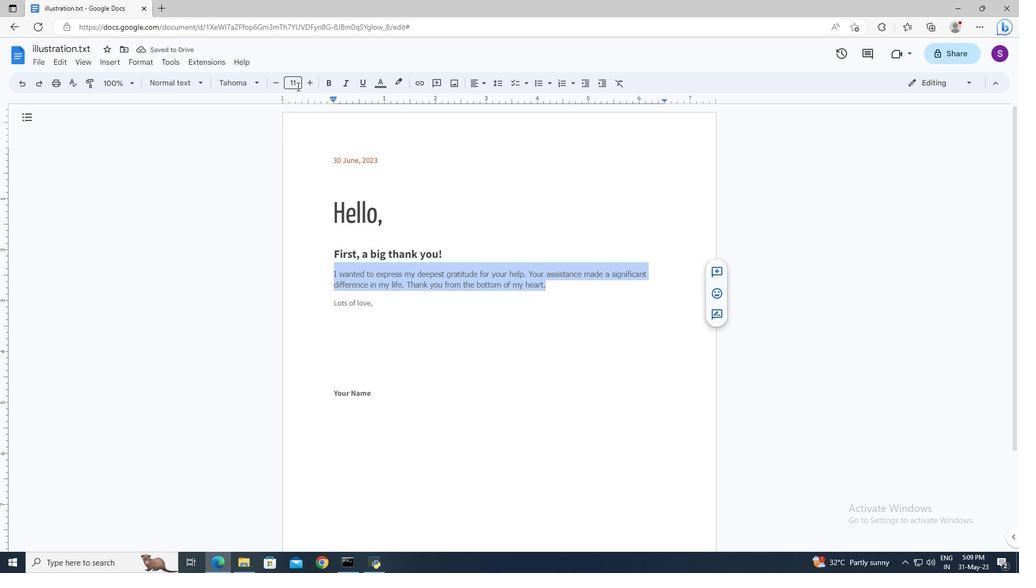 
Action: Key pressed 14<Key.enter>
Screenshot: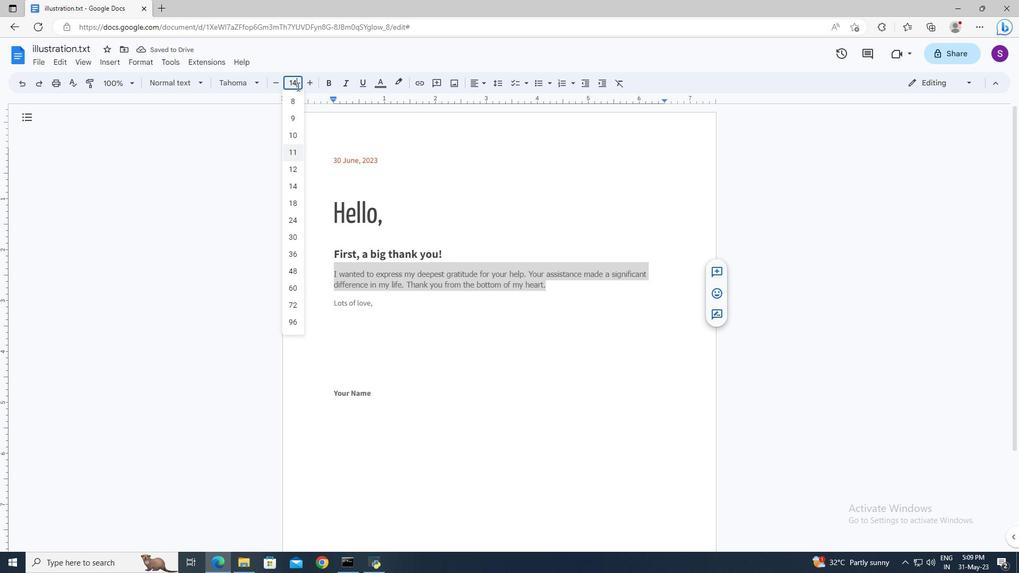 
Action: Mouse moved to (334, 412)
Screenshot: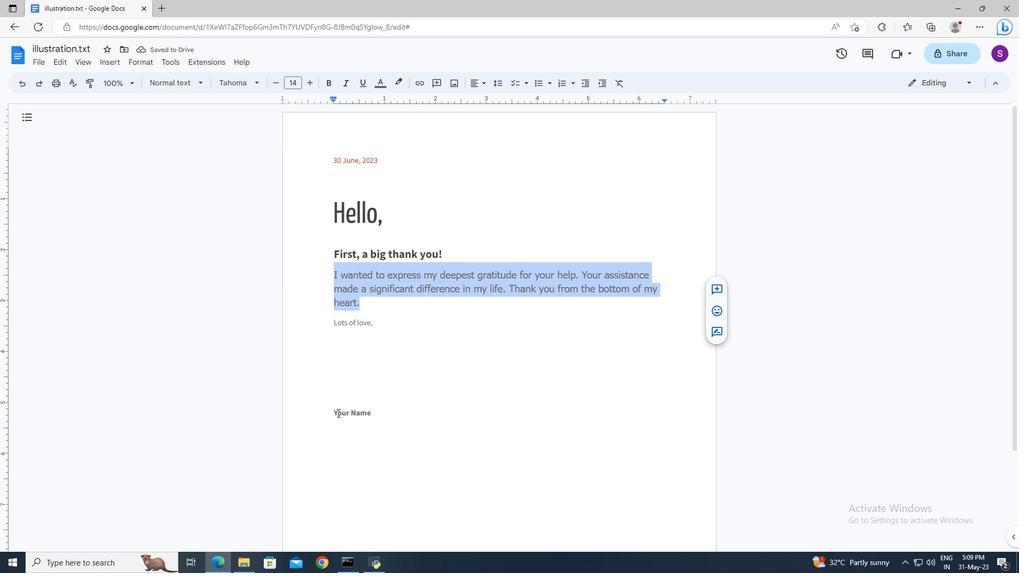 
Action: Mouse pressed left at (334, 412)
Screenshot: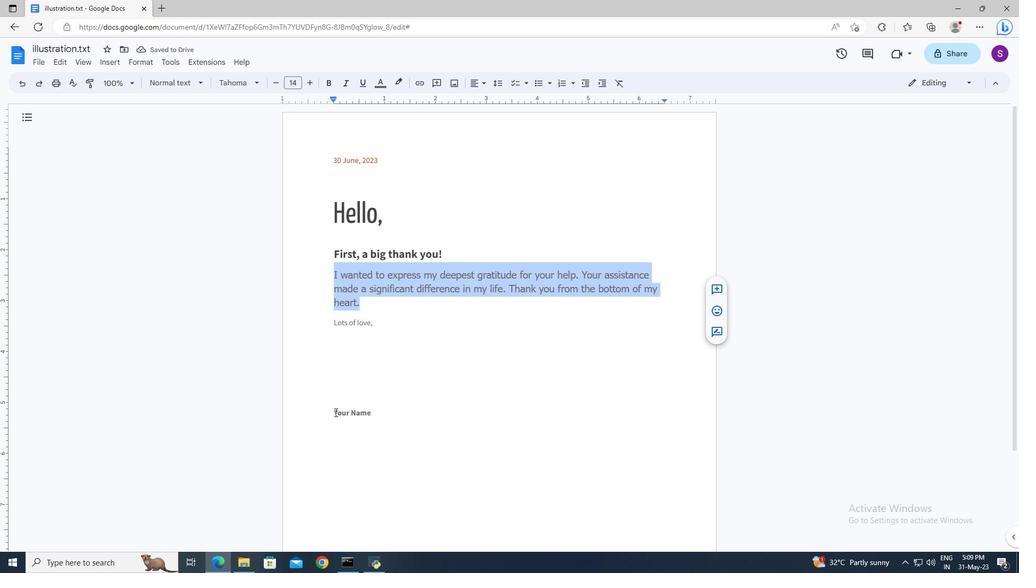 
Action: Key pressed <Key.shift><Key.down><Key.delete><Key.shift>Jane
Screenshot: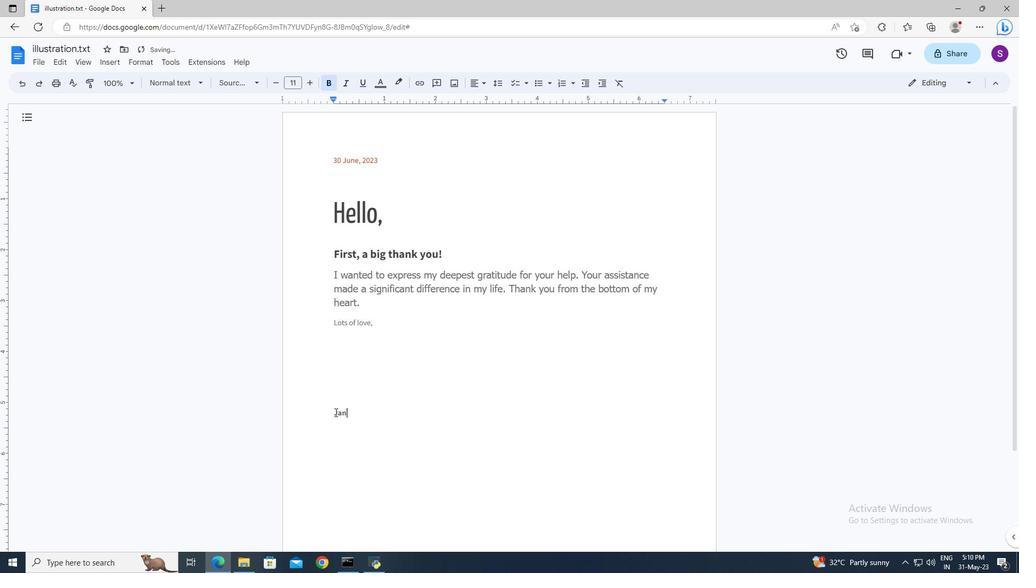 
